 Task: Add a condition where "Status category is Pending" in new tickets in your groups.
Action: Mouse moved to (153, 500)
Screenshot: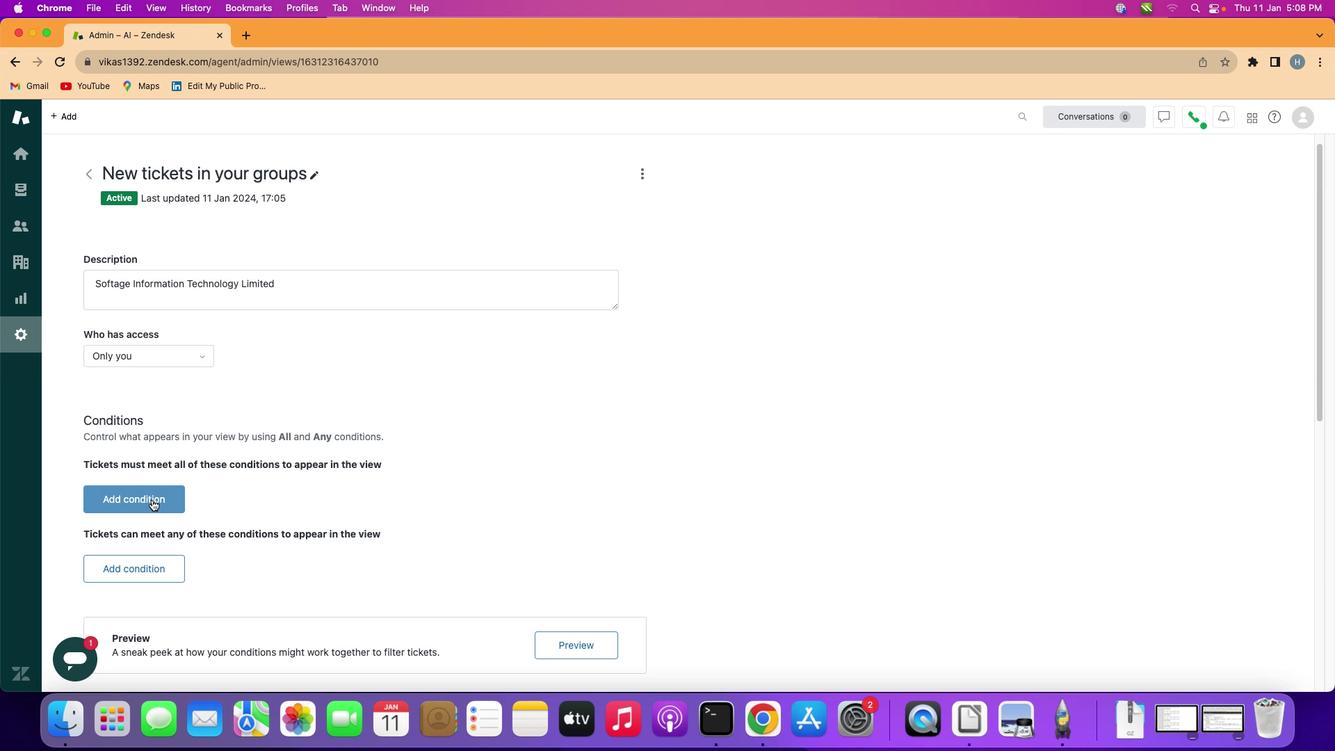 
Action: Mouse pressed left at (153, 500)
Screenshot: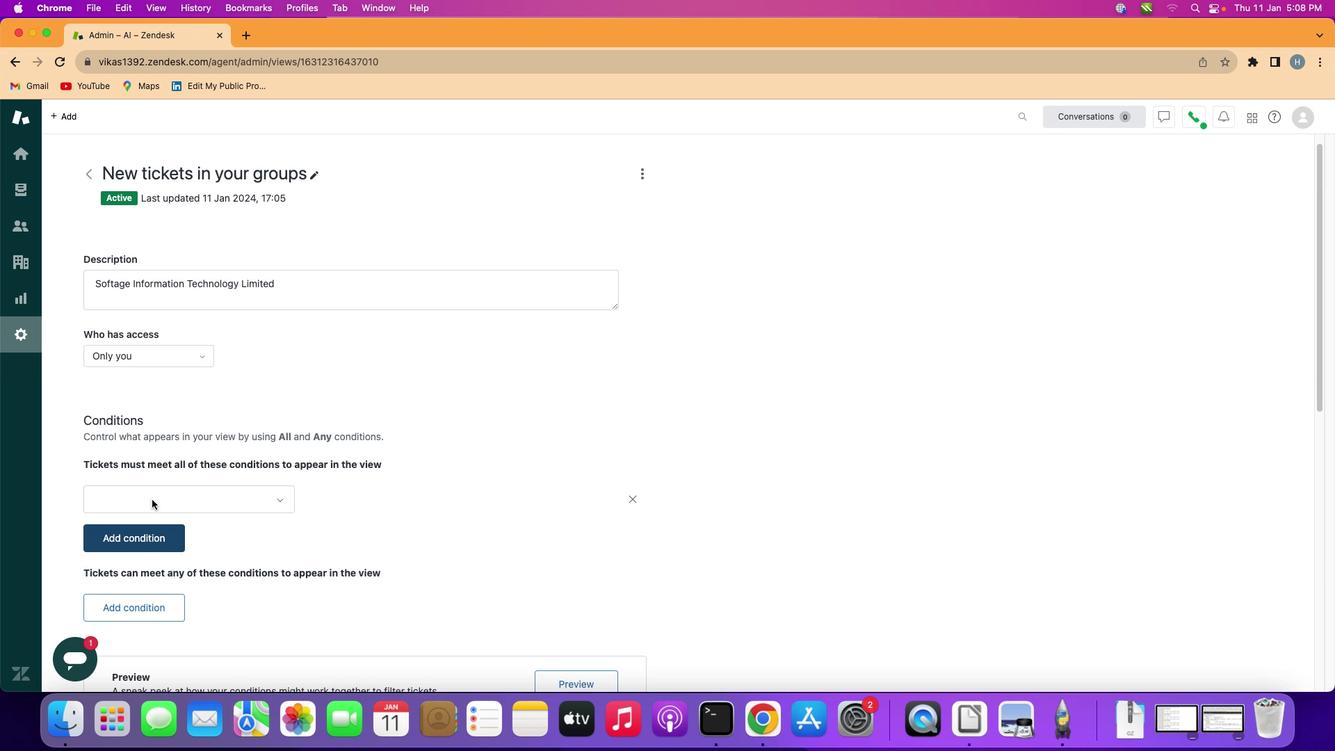 
Action: Mouse moved to (243, 498)
Screenshot: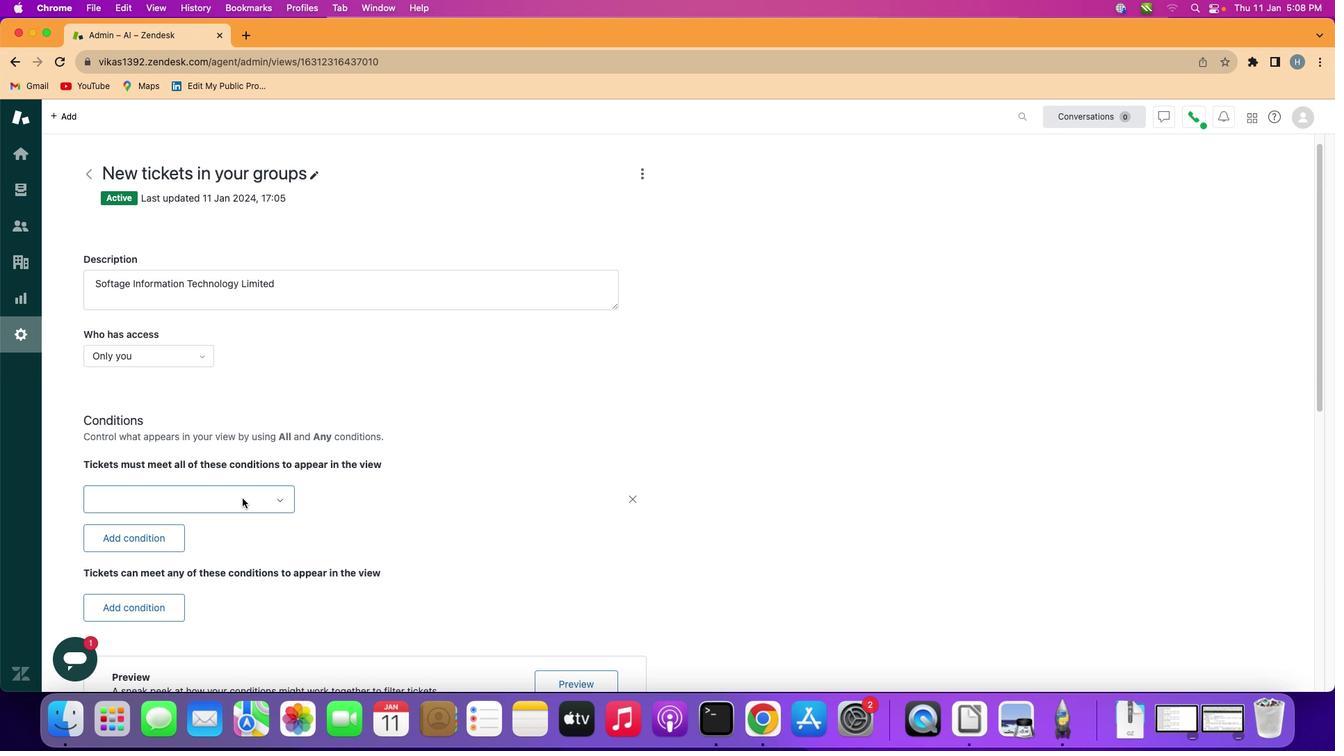 
Action: Mouse pressed left at (243, 498)
Screenshot: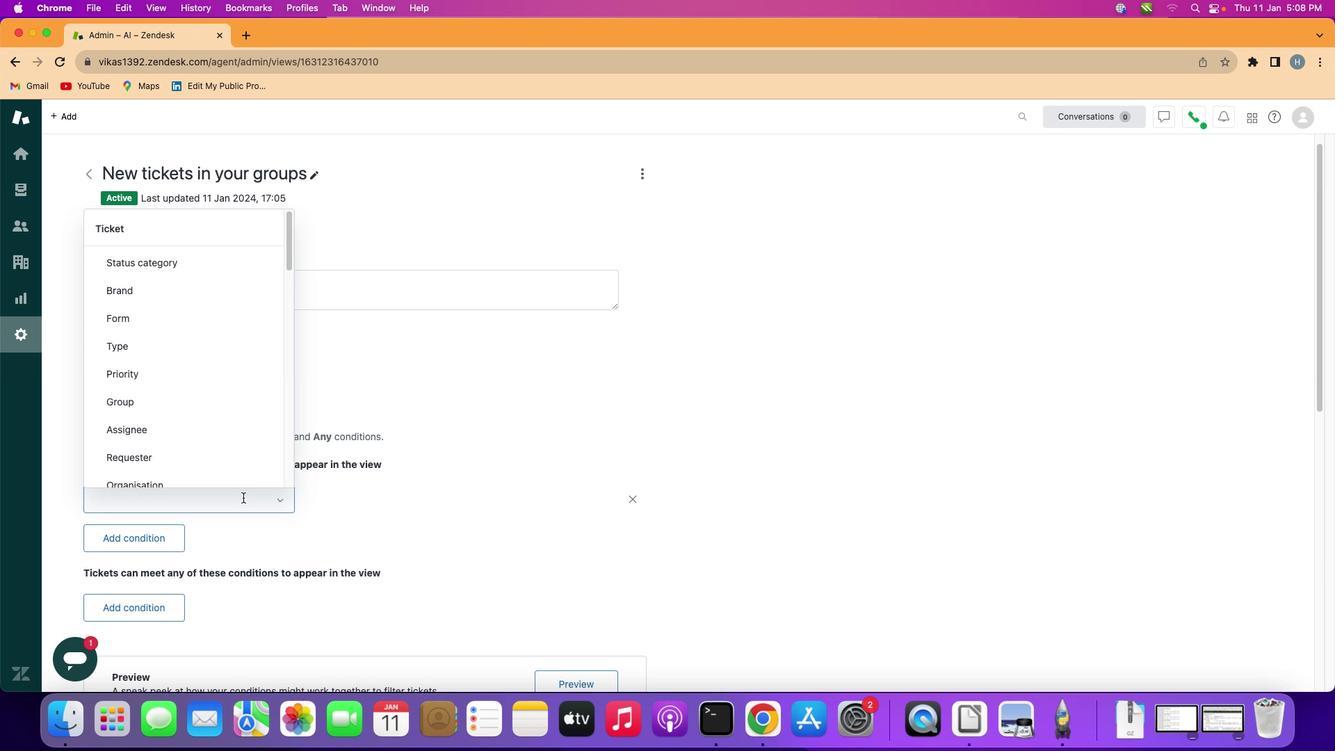 
Action: Mouse moved to (251, 261)
Screenshot: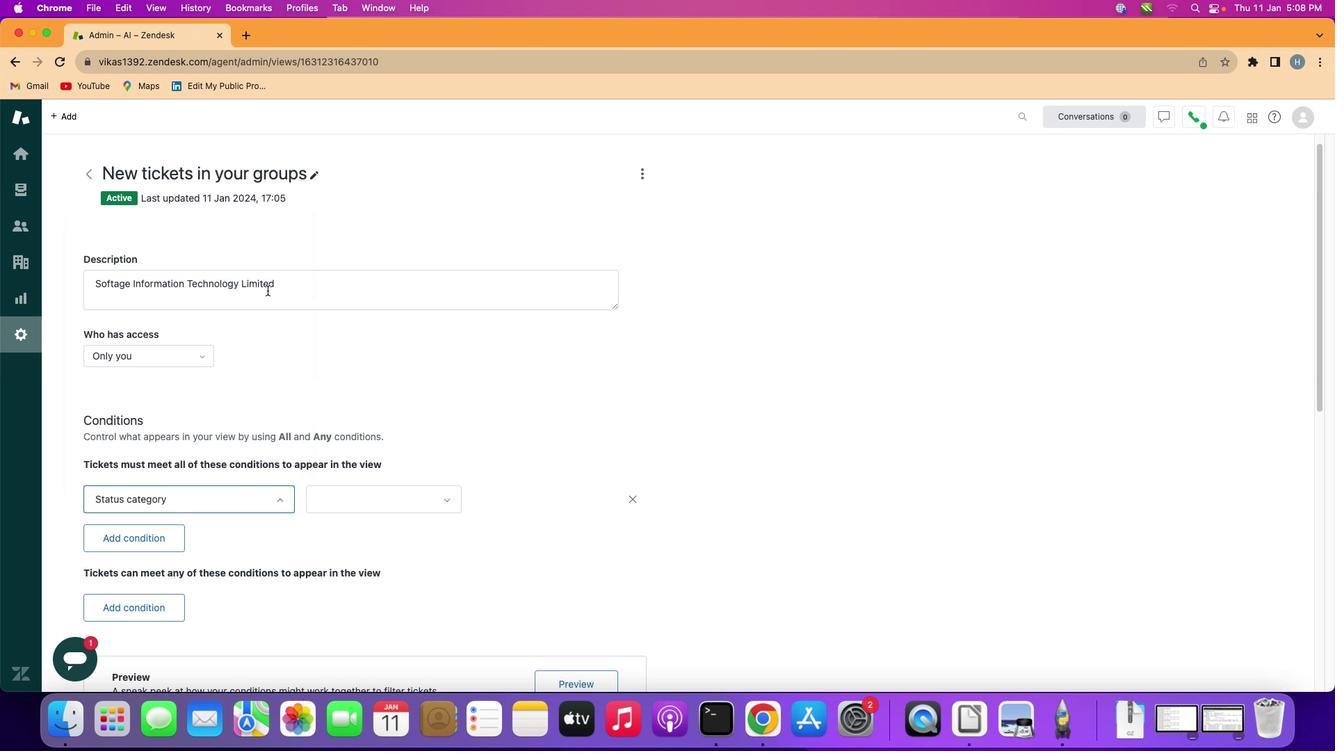 
Action: Mouse pressed left at (251, 261)
Screenshot: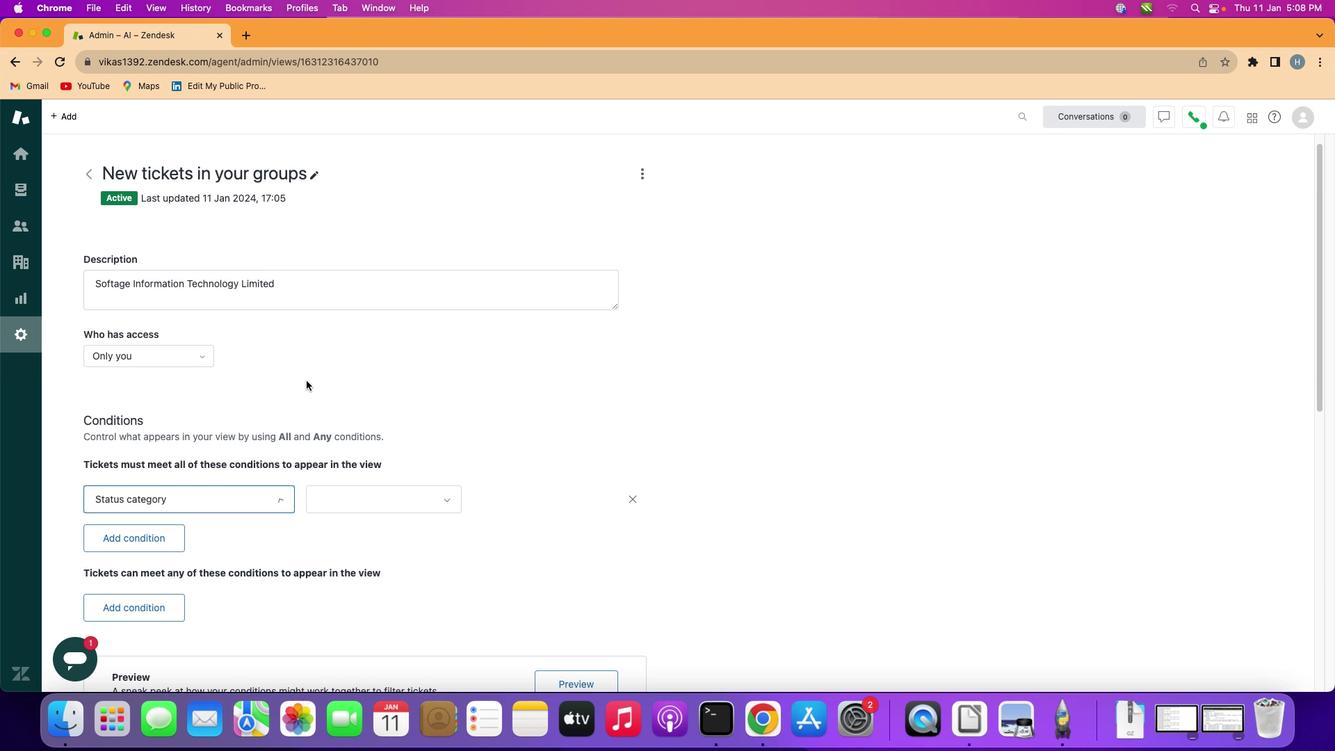 
Action: Mouse moved to (364, 496)
Screenshot: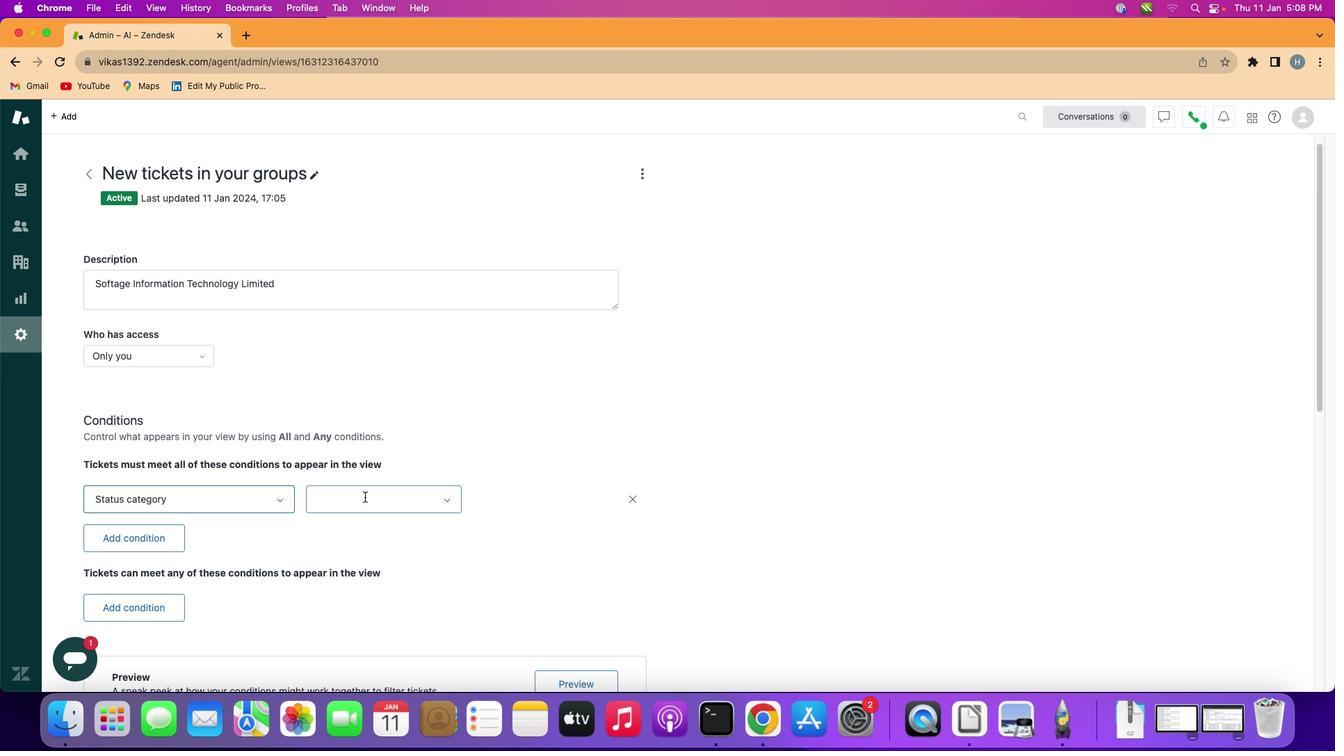 
Action: Mouse pressed left at (364, 496)
Screenshot: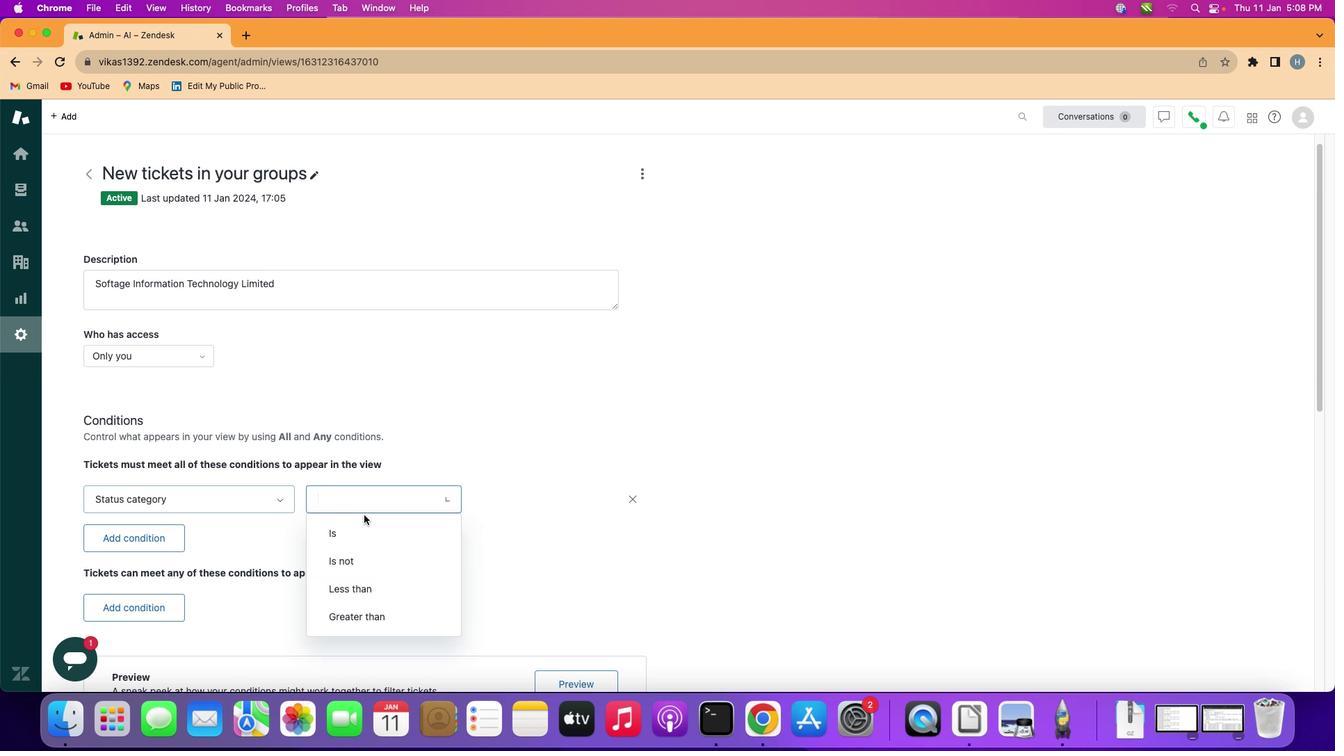 
Action: Mouse moved to (363, 531)
Screenshot: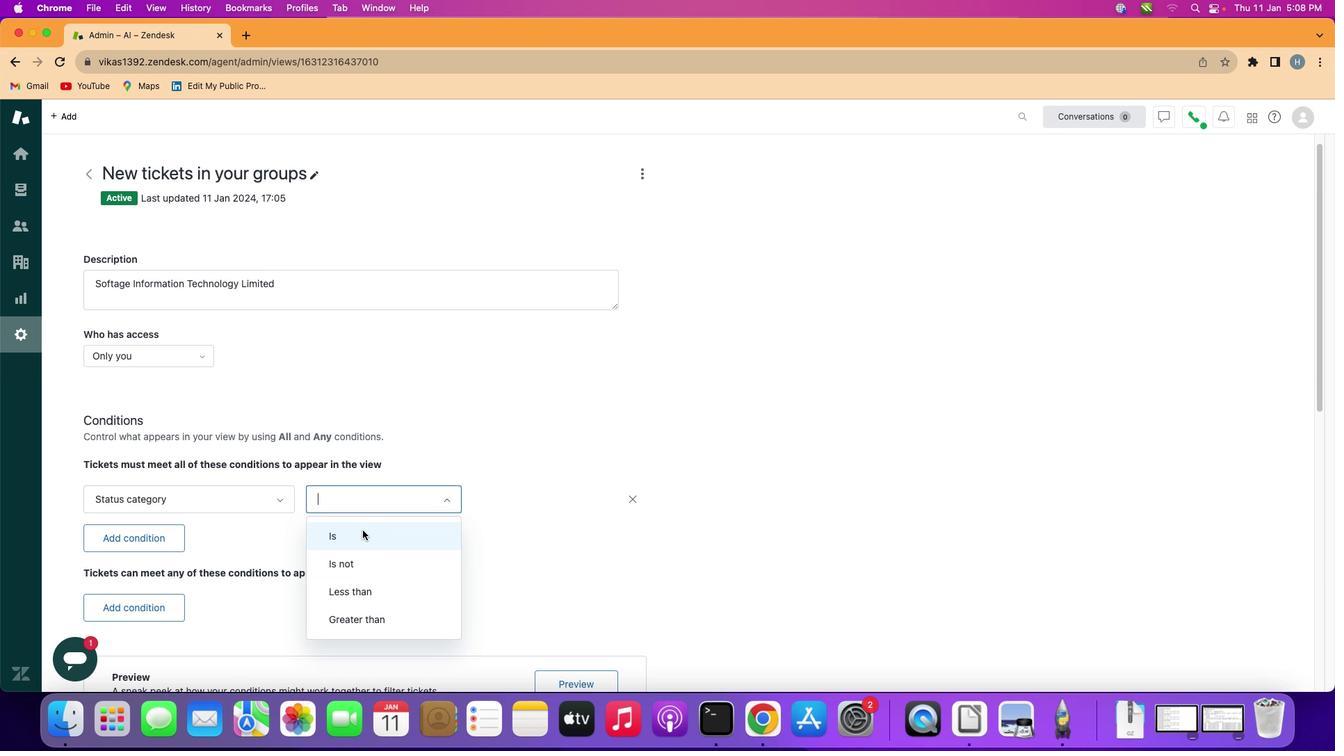 
Action: Mouse pressed left at (363, 531)
Screenshot: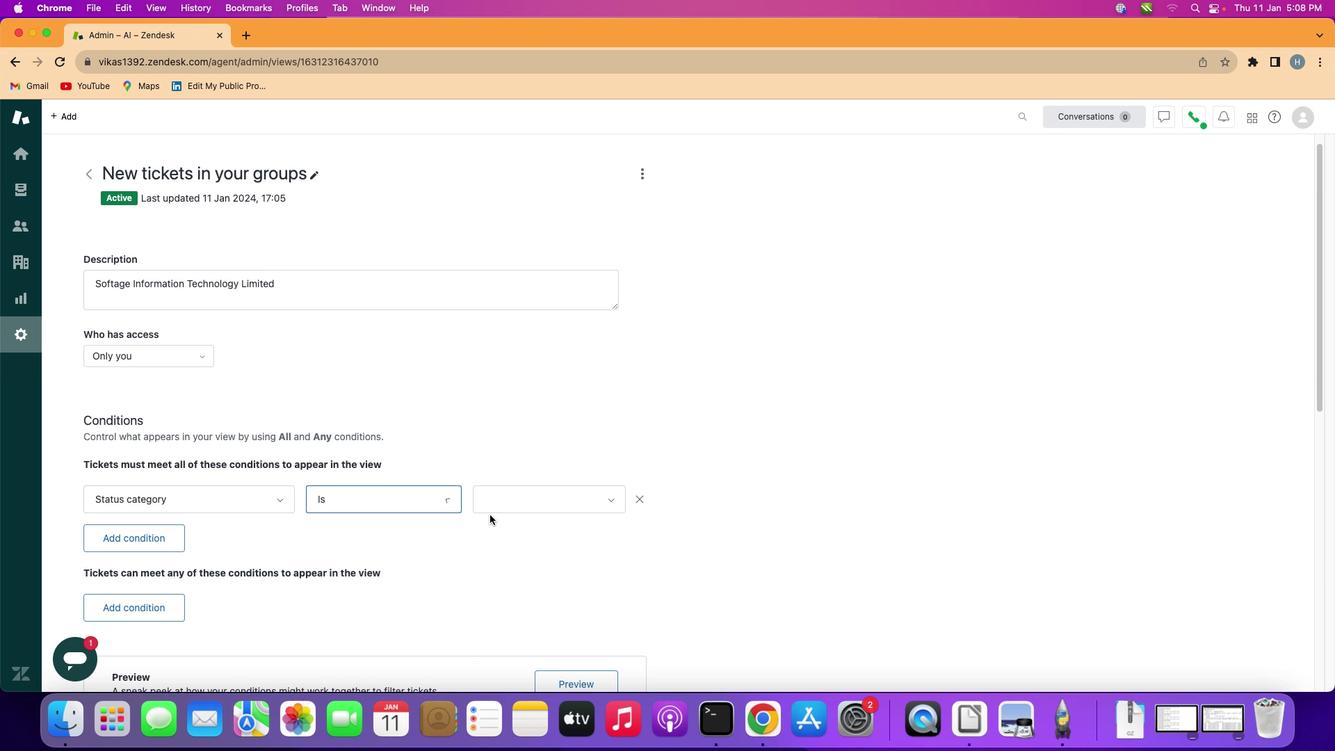 
Action: Mouse moved to (540, 504)
Screenshot: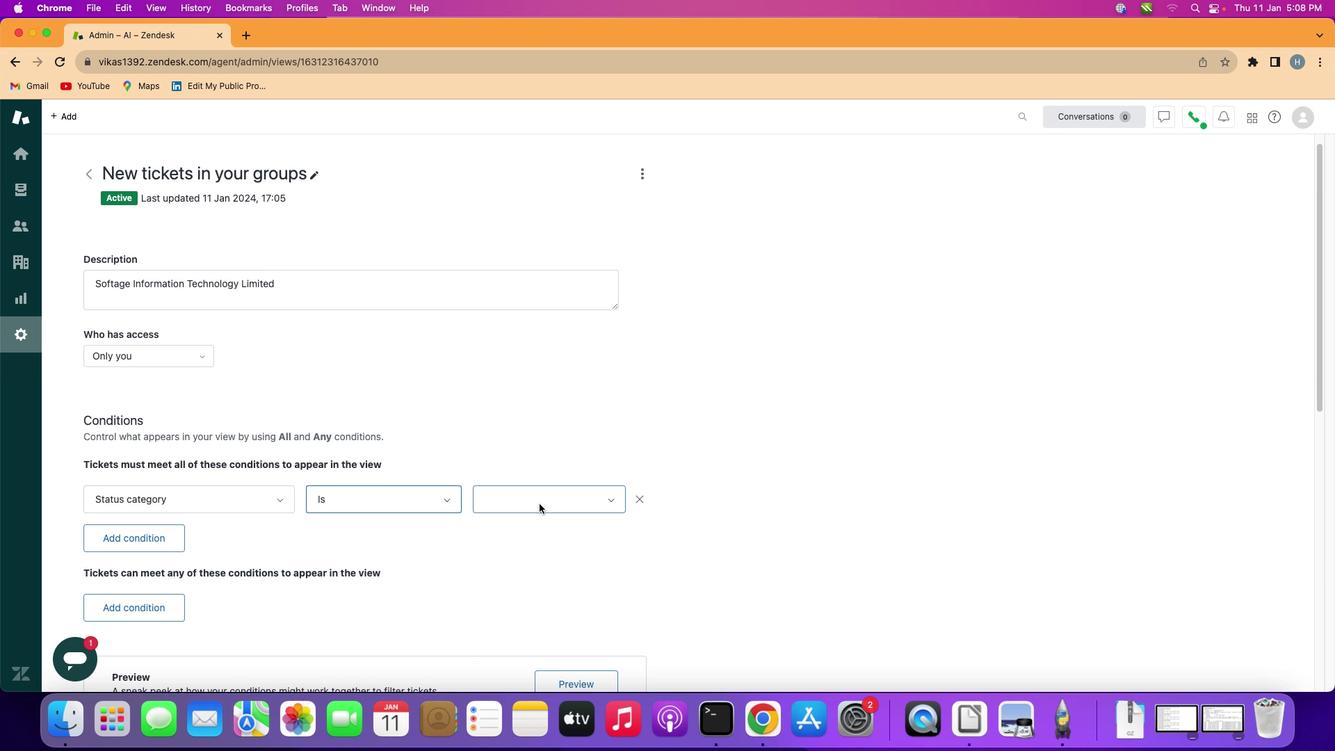 
Action: Mouse pressed left at (540, 504)
Screenshot: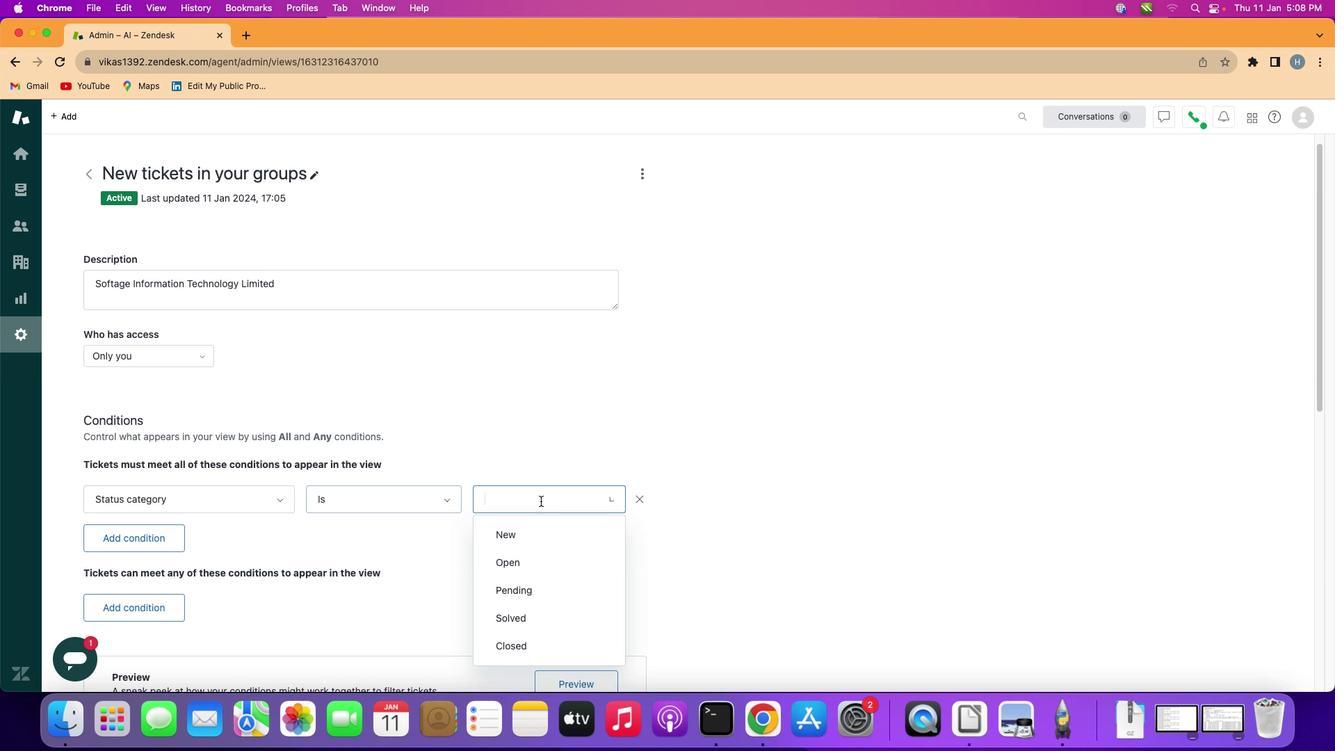 
Action: Mouse moved to (554, 590)
Screenshot: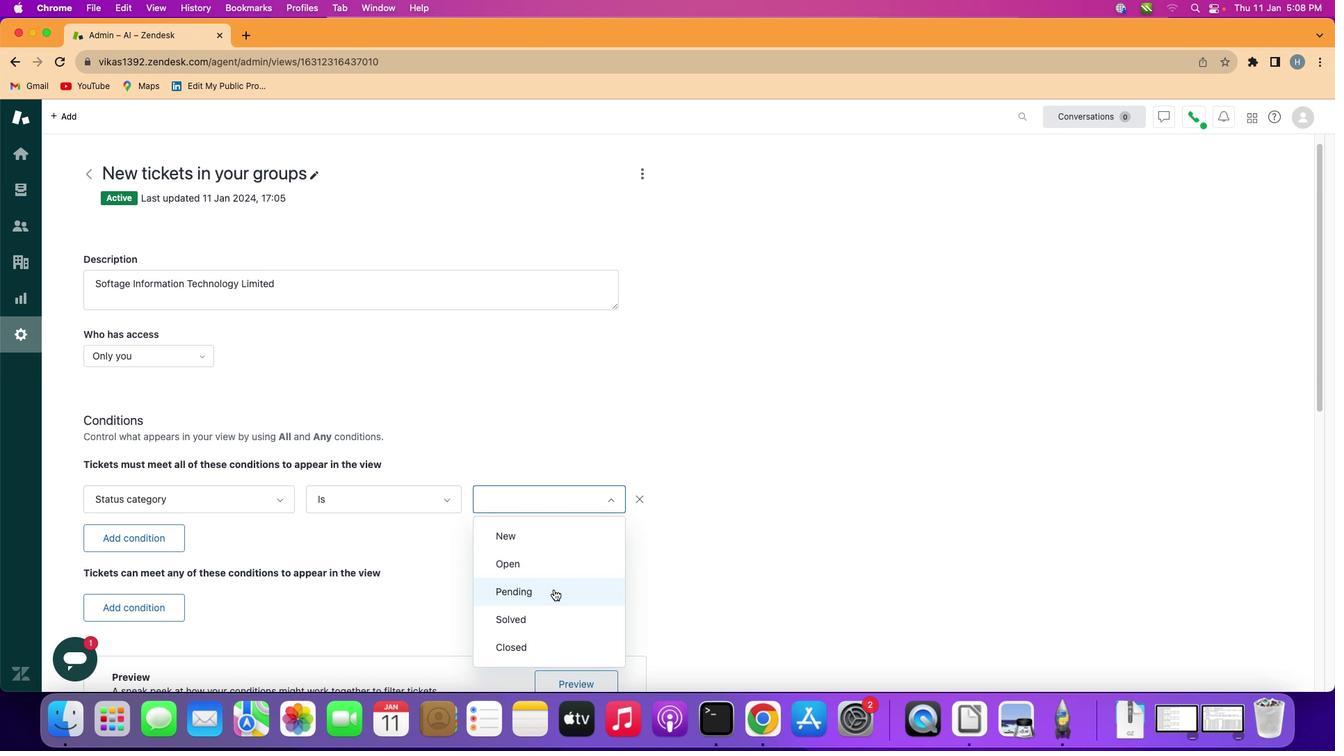 
Action: Mouse pressed left at (554, 590)
Screenshot: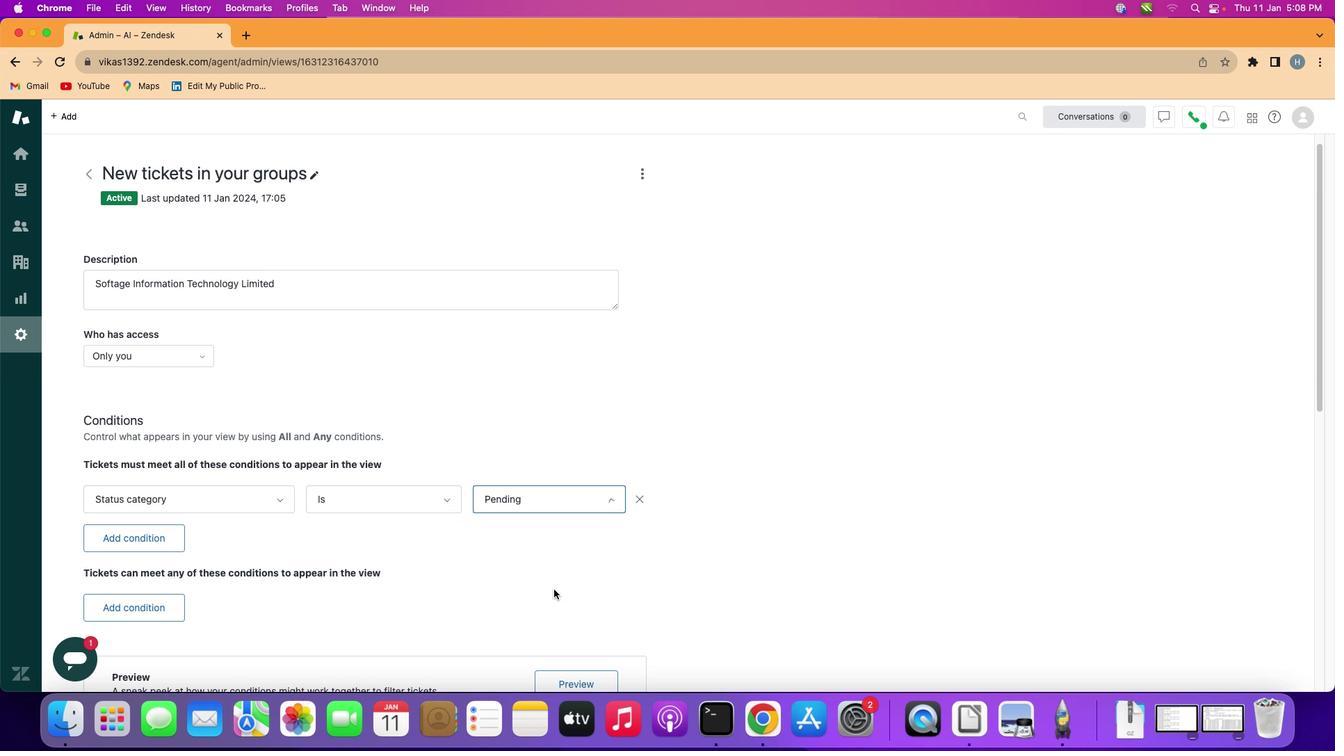 
Action: Mouse moved to (553, 591)
Screenshot: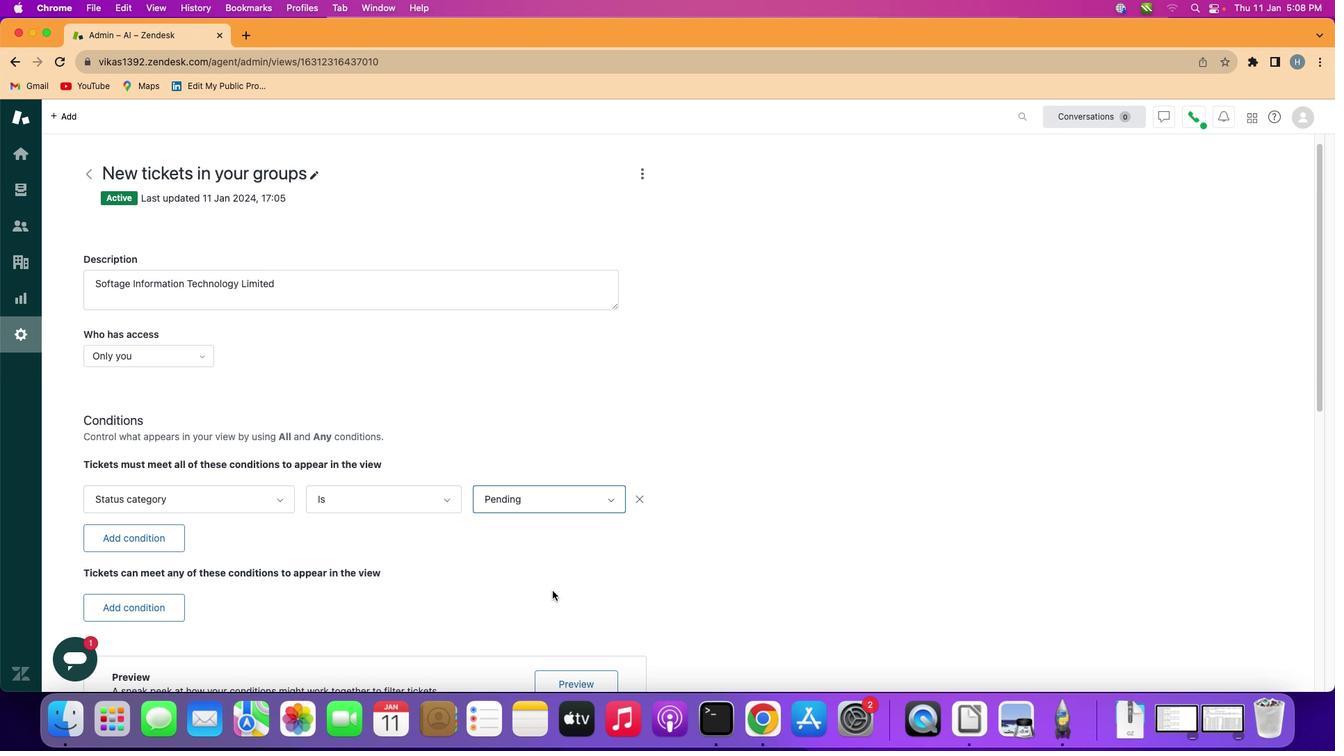 
